 Task: Create a section Continuous Delivery Sprint and in the section, add a milestone Compliance Management in the project AgileNimbus
Action: Mouse moved to (378, 458)
Screenshot: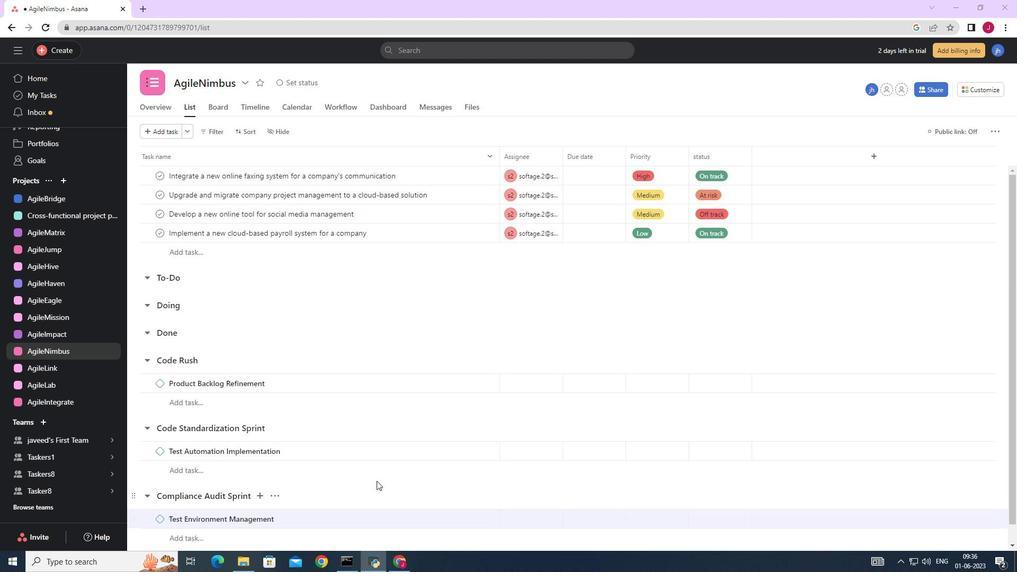 
Action: Mouse scrolled (378, 458) with delta (0, 0)
Screenshot: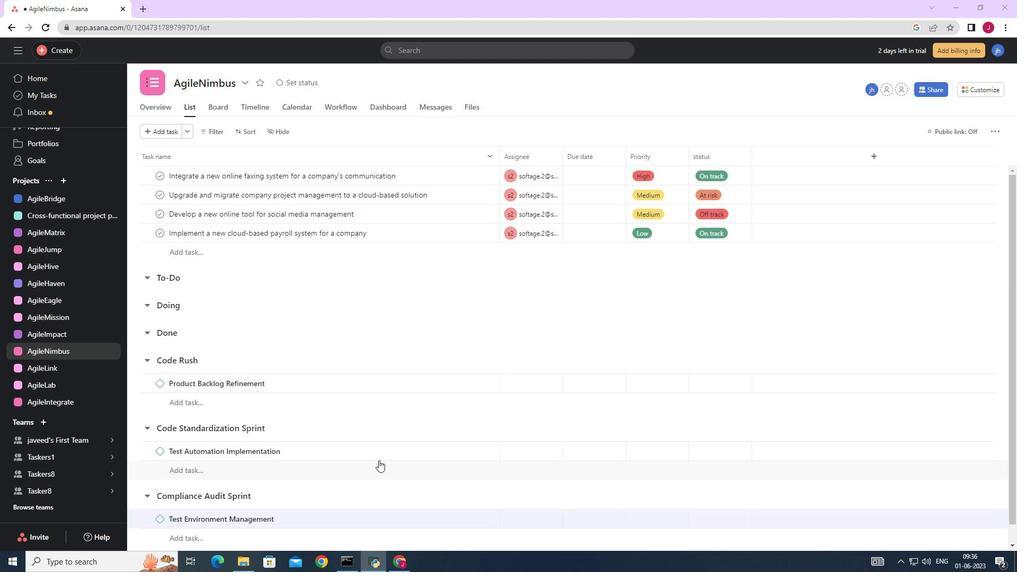 
Action: Mouse scrolled (378, 458) with delta (0, 0)
Screenshot: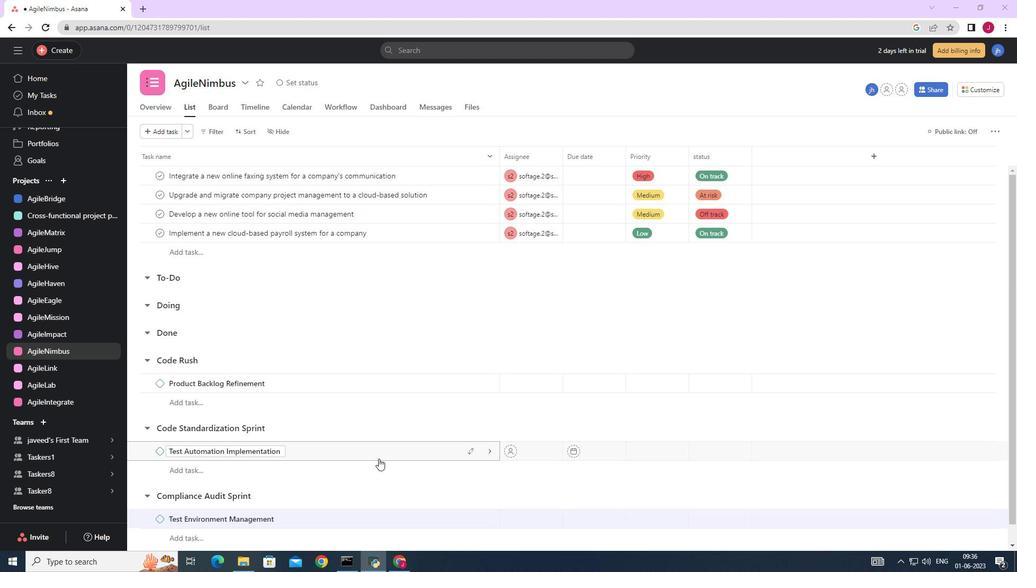 
Action: Mouse scrolled (378, 458) with delta (0, 0)
Screenshot: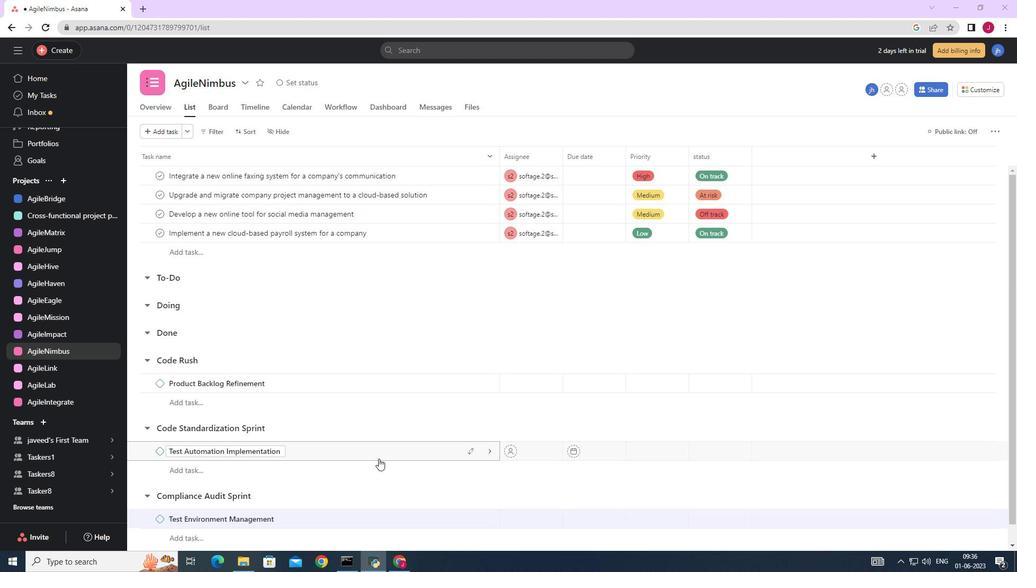 
Action: Mouse moved to (326, 469)
Screenshot: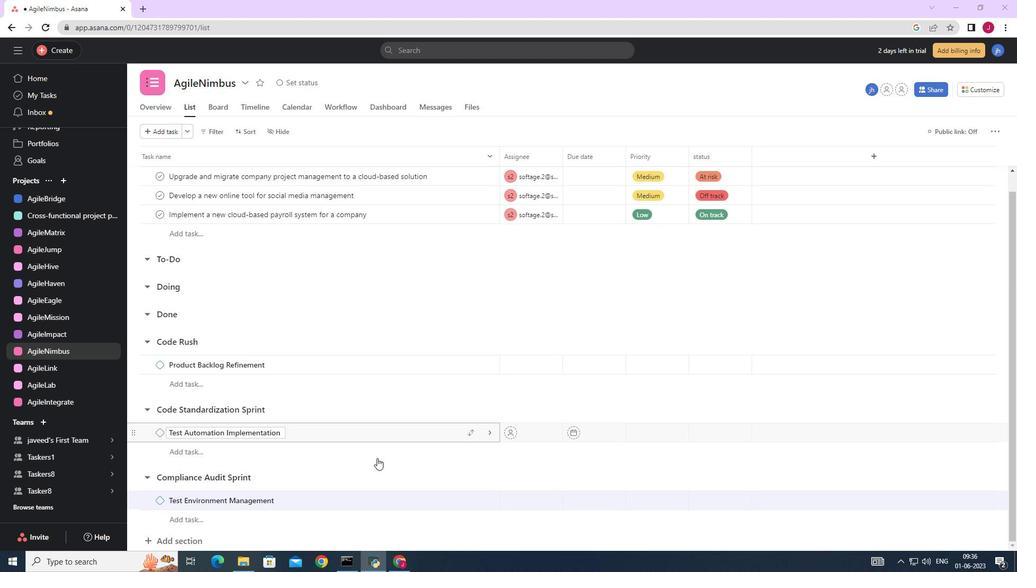 
Action: Mouse scrolled (326, 468) with delta (0, 0)
Screenshot: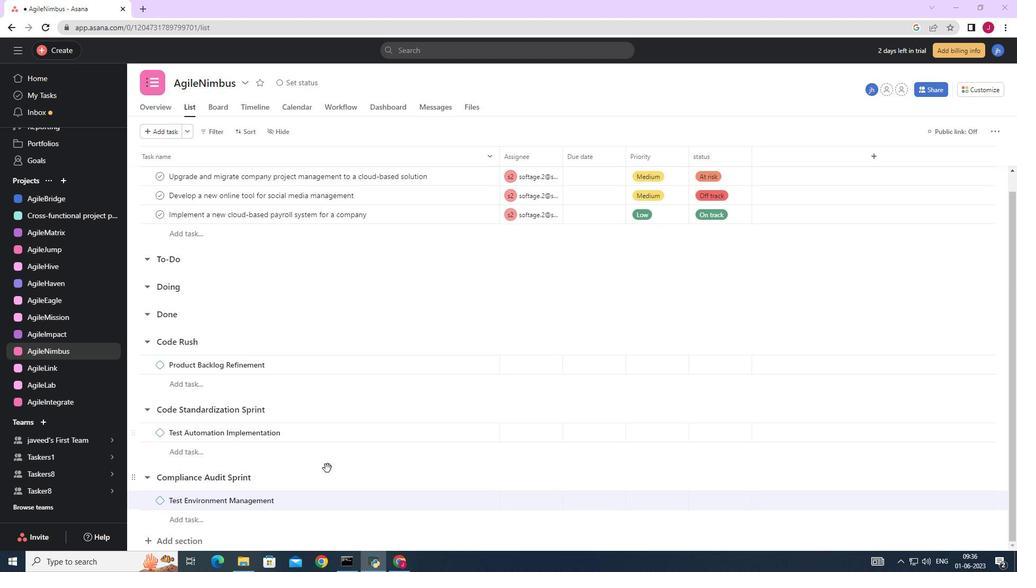 
Action: Mouse scrolled (326, 468) with delta (0, 0)
Screenshot: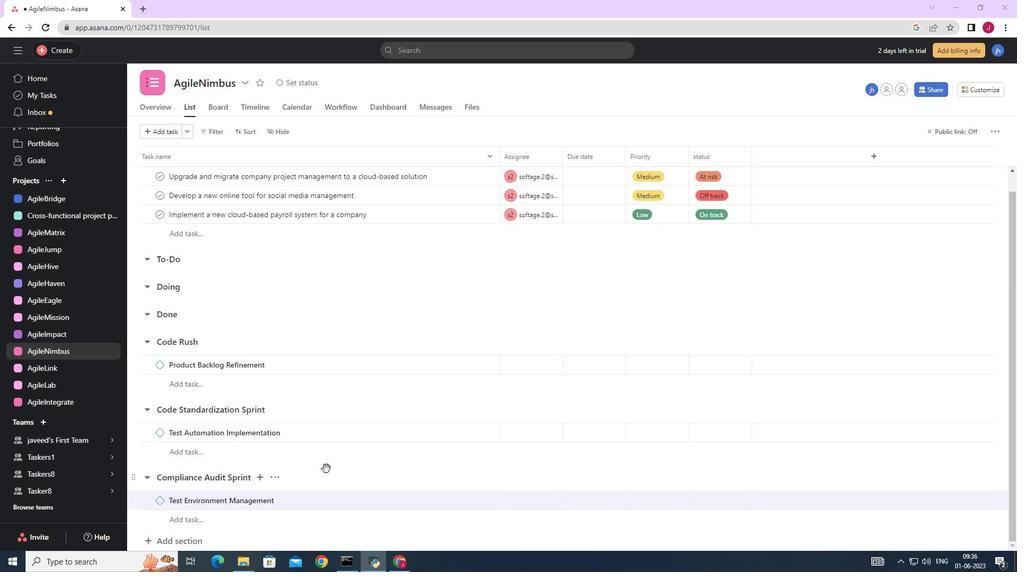 
Action: Mouse scrolled (326, 468) with delta (0, 0)
Screenshot: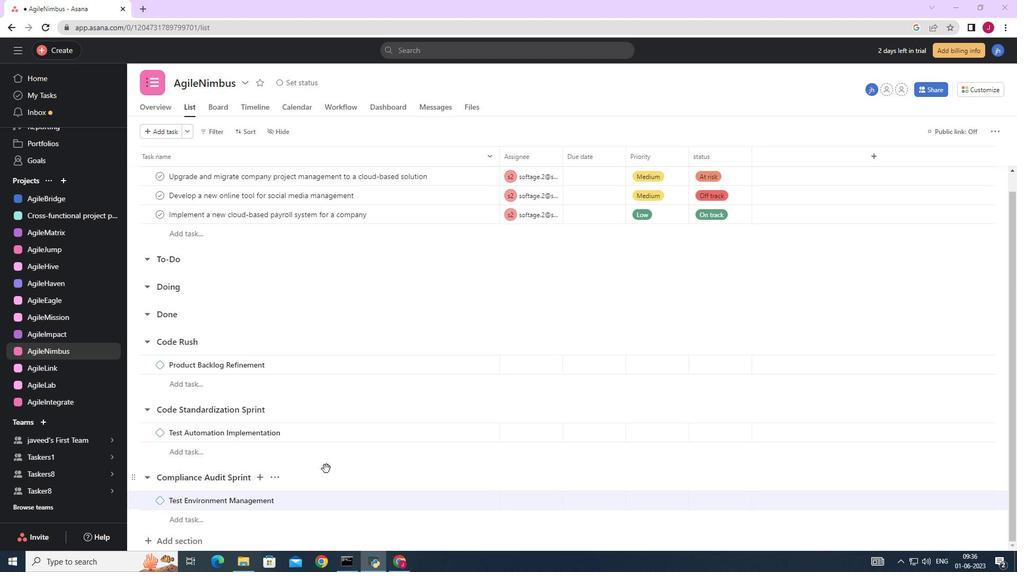 
Action: Mouse scrolled (326, 468) with delta (0, 0)
Screenshot: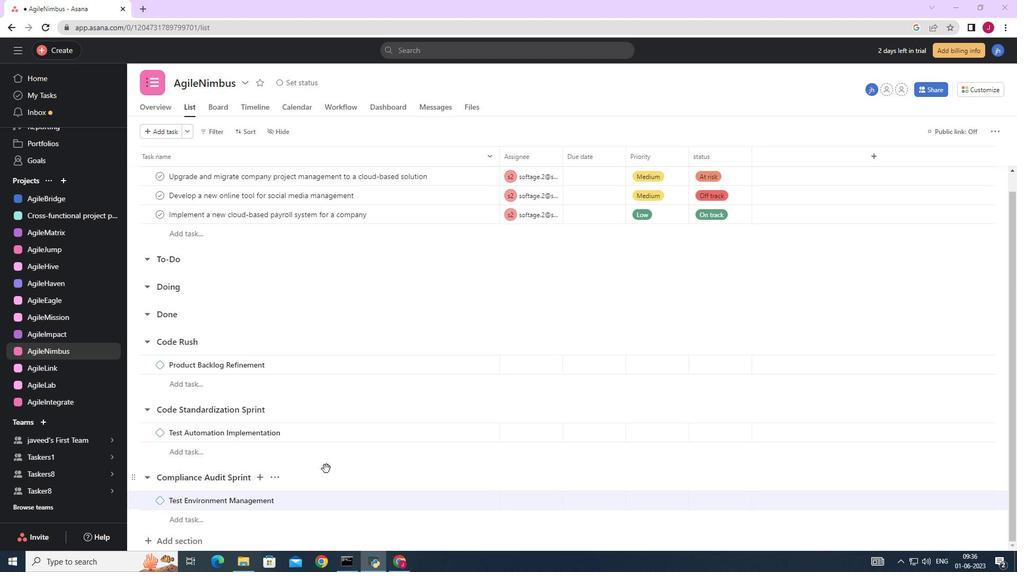 
Action: Mouse scrolled (326, 468) with delta (0, 0)
Screenshot: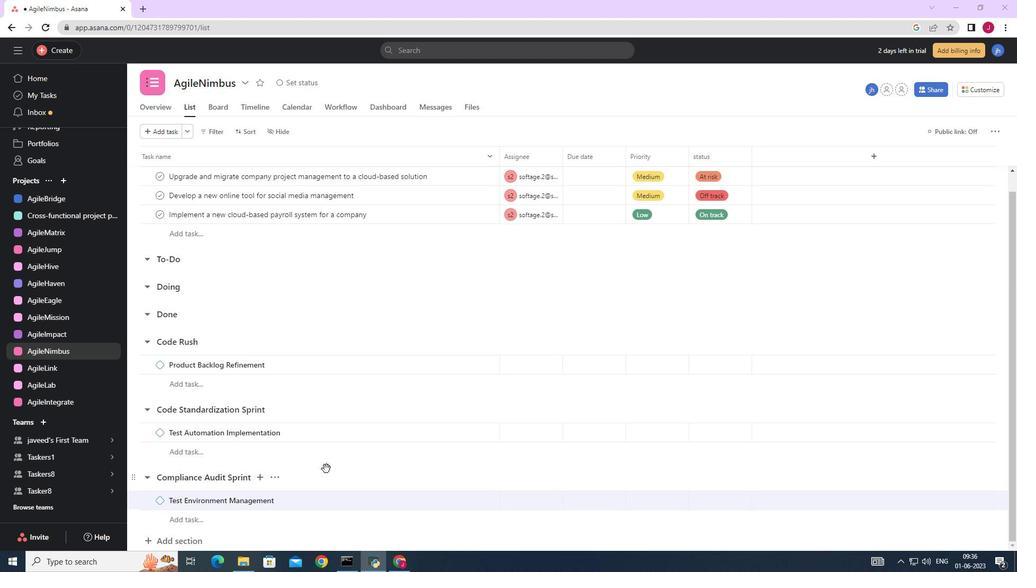 
Action: Mouse moved to (181, 541)
Screenshot: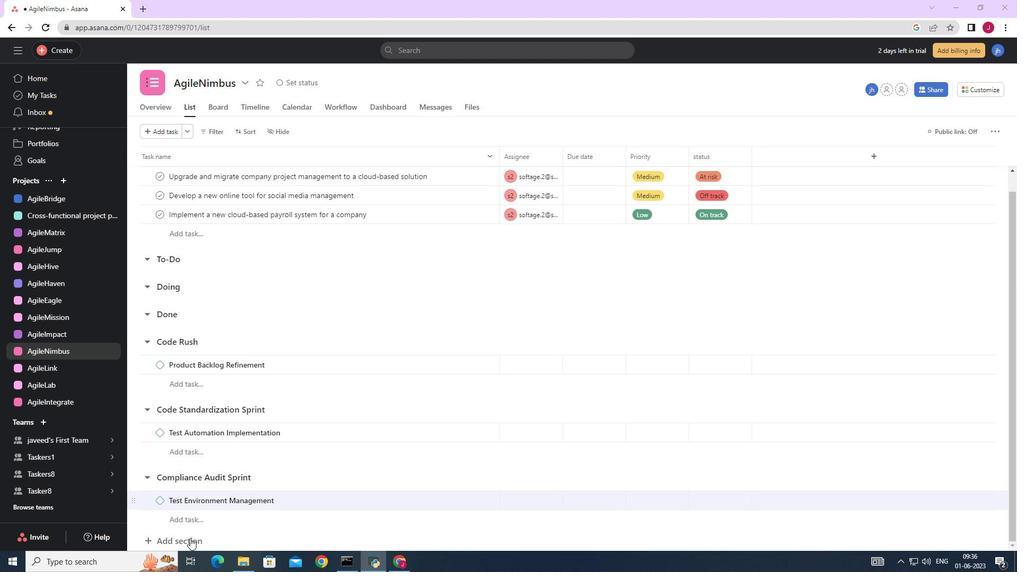 
Action: Mouse pressed left at (181, 541)
Screenshot: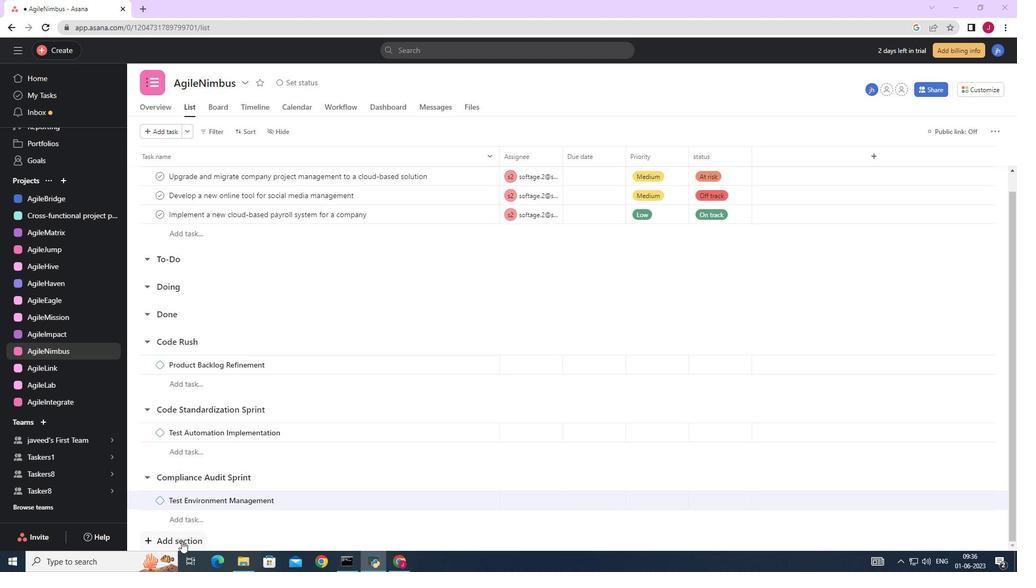 
Action: Mouse moved to (204, 522)
Screenshot: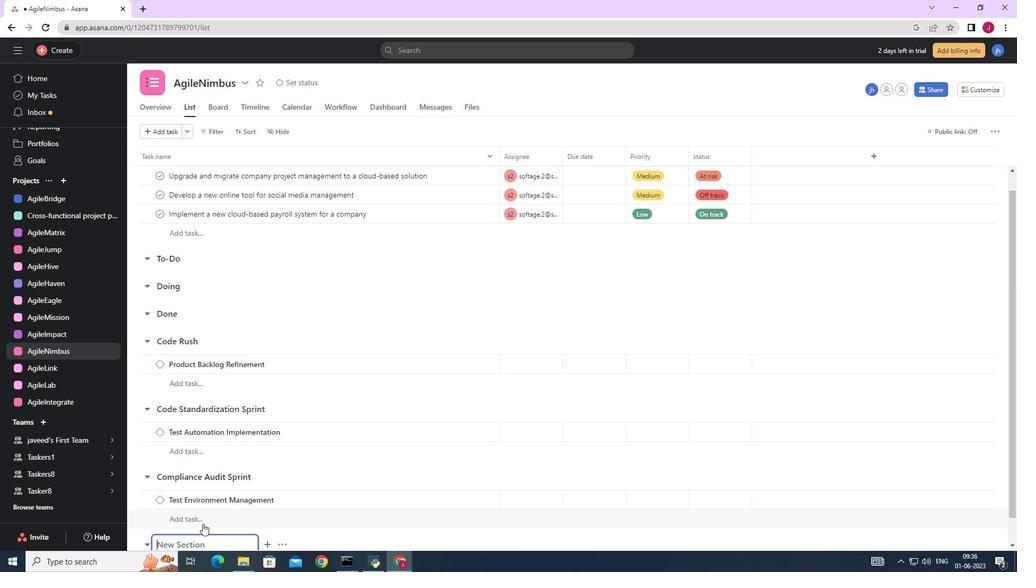 
Action: Mouse scrolled (204, 521) with delta (0, 0)
Screenshot: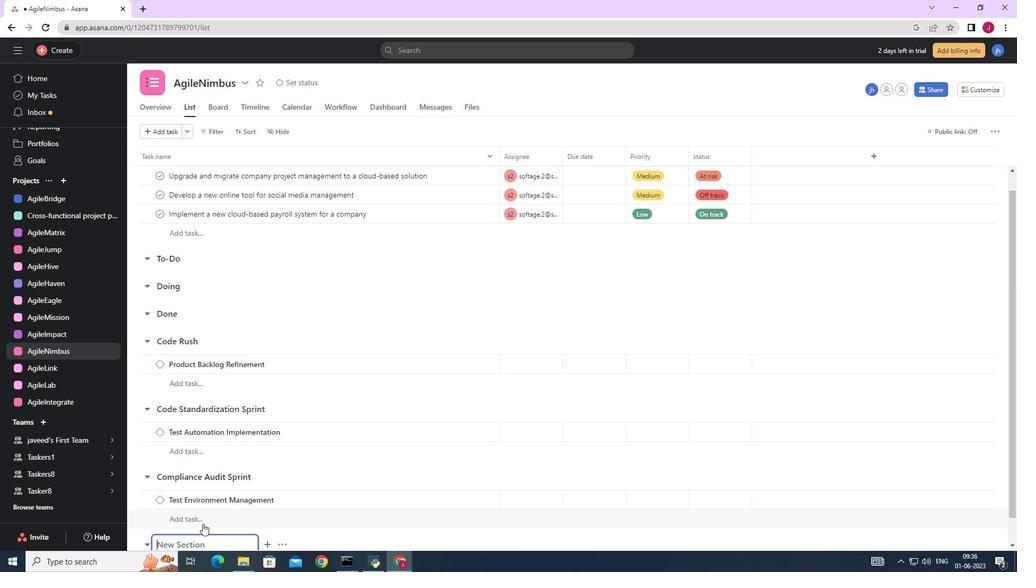 
Action: Mouse scrolled (204, 521) with delta (0, 0)
Screenshot: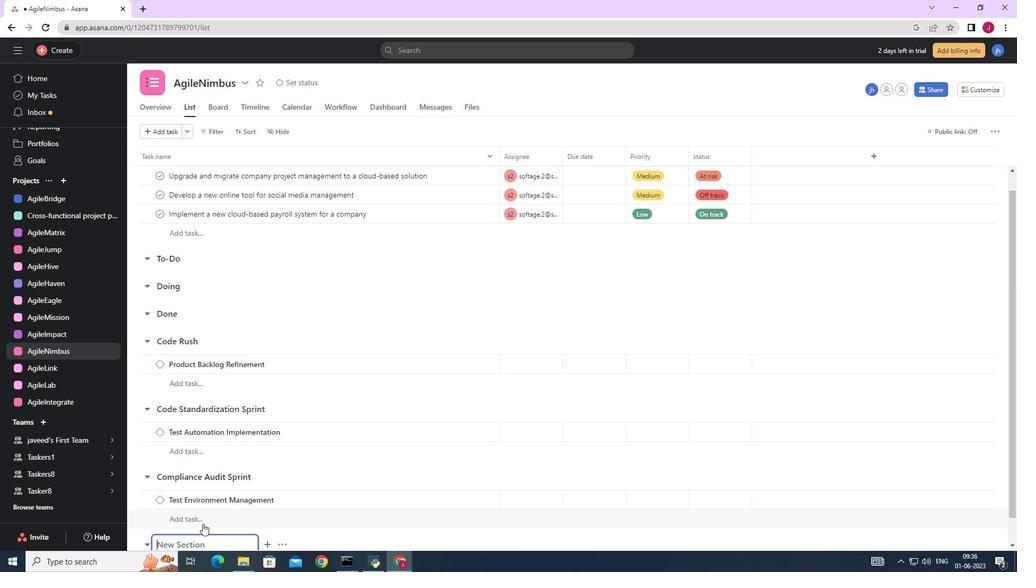 
Action: Mouse scrolled (204, 521) with delta (0, 0)
Screenshot: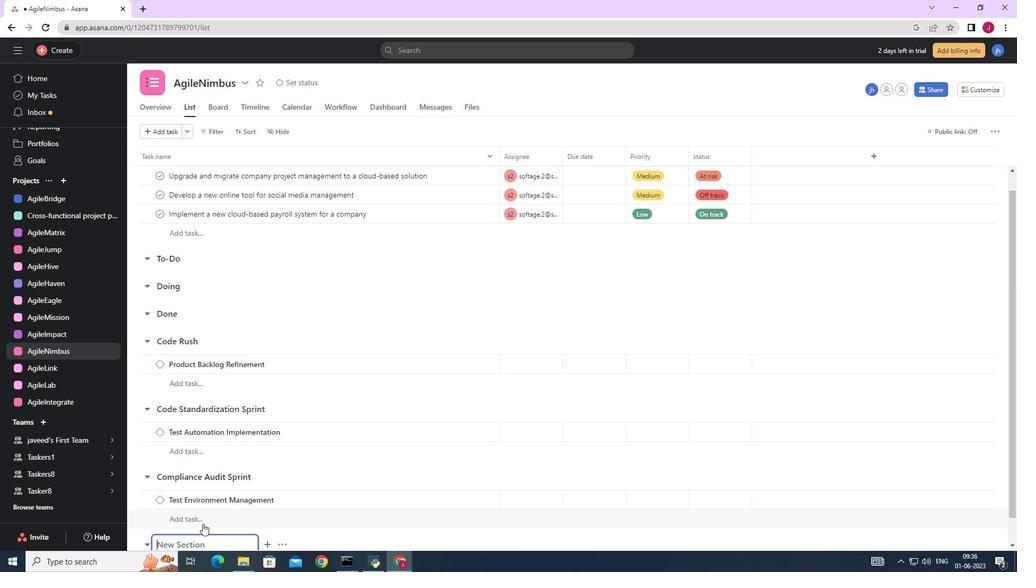 
Action: Mouse scrolled (204, 521) with delta (0, 0)
Screenshot: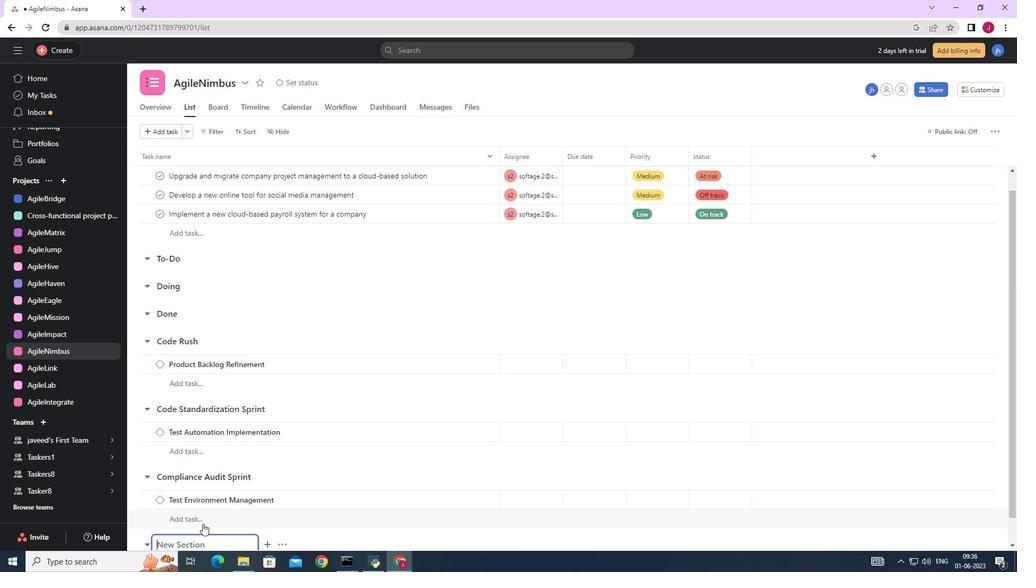 
Action: Mouse scrolled (204, 521) with delta (0, 0)
Screenshot: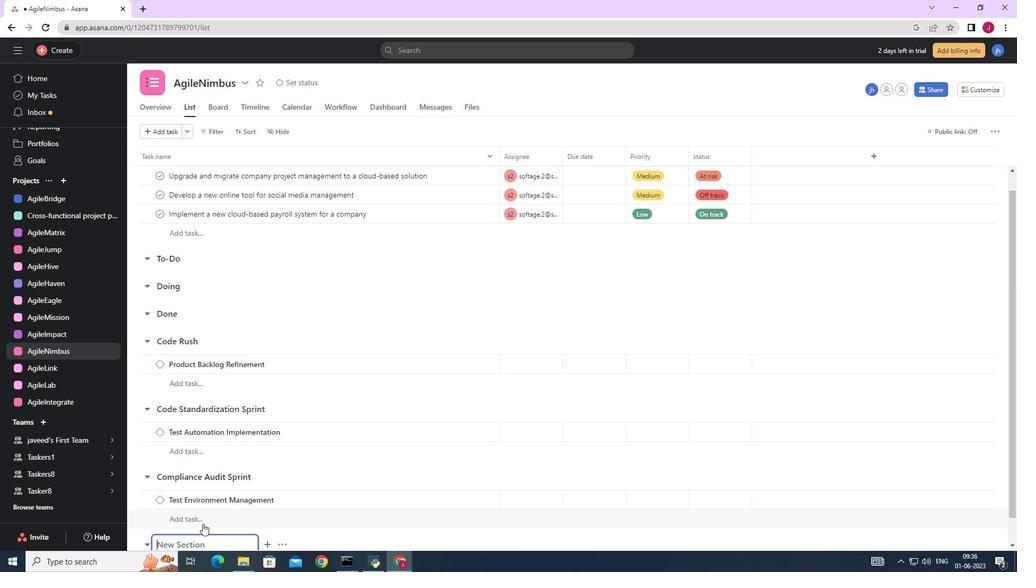 
Action: Mouse moved to (205, 520)
Screenshot: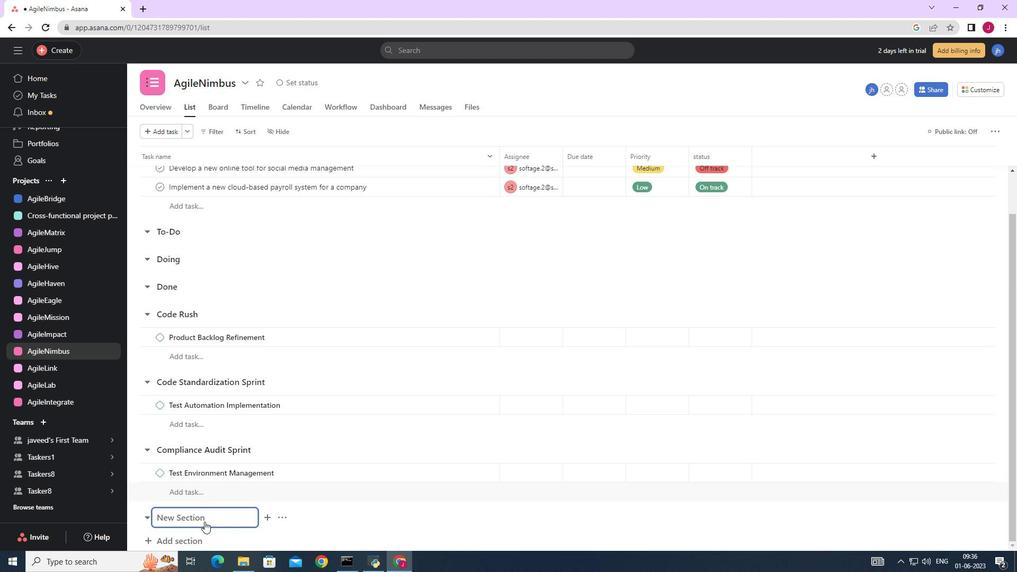 
Action: Key pressed <Key.caps_lock>C<Key.caps_lock>ontinuous<Key.space><Key.caps_lock>D<Key.caps_lock>elivery<Key.space><Key.caps_lock>S<Key.caps_lock>print<Key.enter>
Screenshot: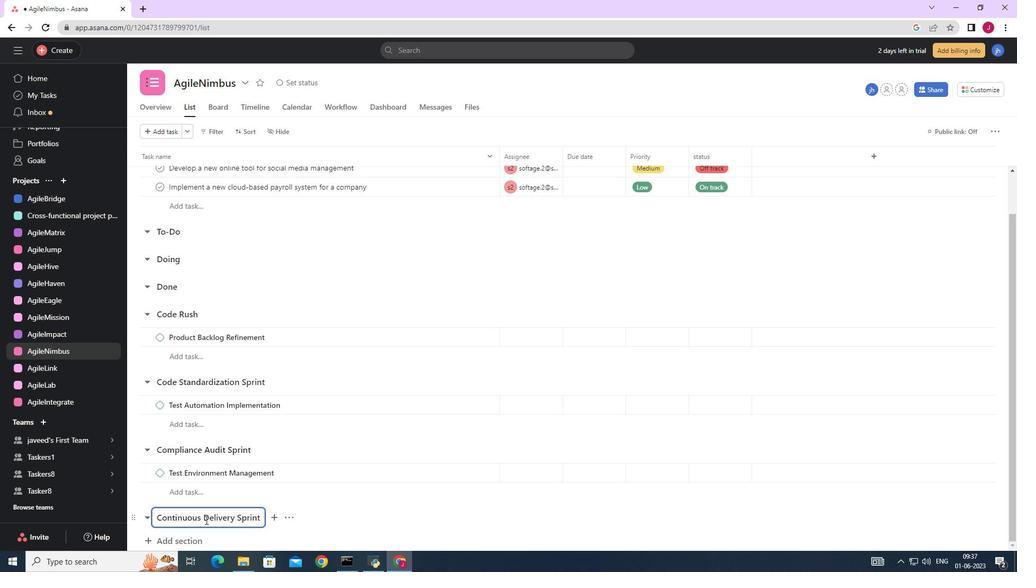 
Action: Mouse moved to (219, 513)
Screenshot: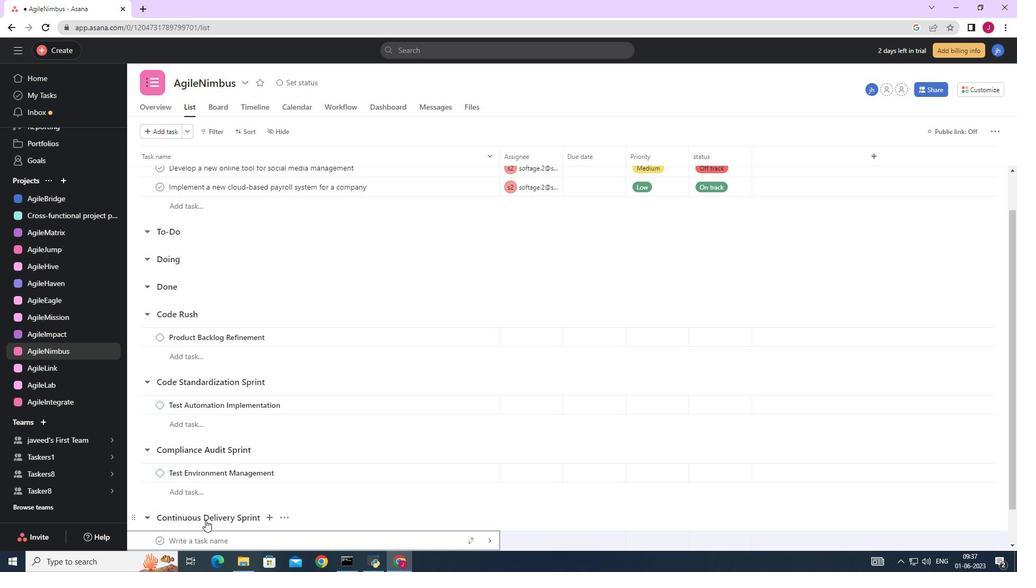 
Action: Mouse scrolled (219, 513) with delta (0, 0)
Screenshot: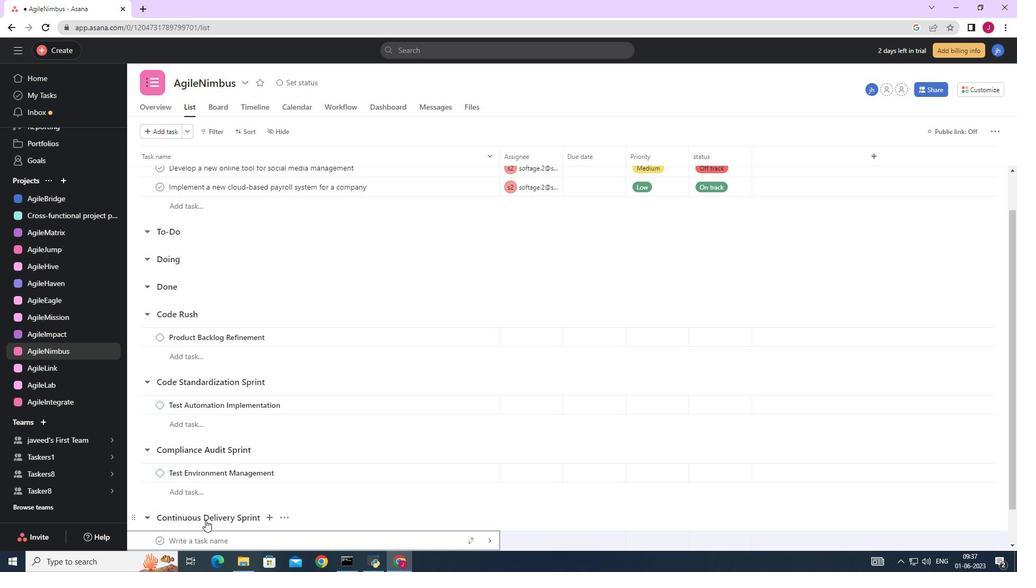 
Action: Mouse scrolled (219, 513) with delta (0, 0)
Screenshot: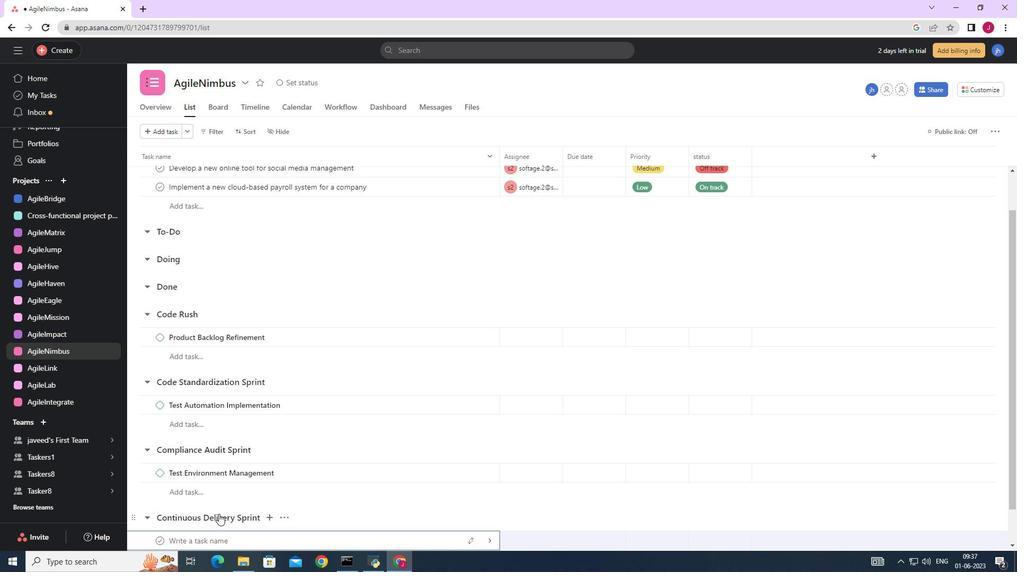
Action: Mouse scrolled (219, 513) with delta (0, 0)
Screenshot: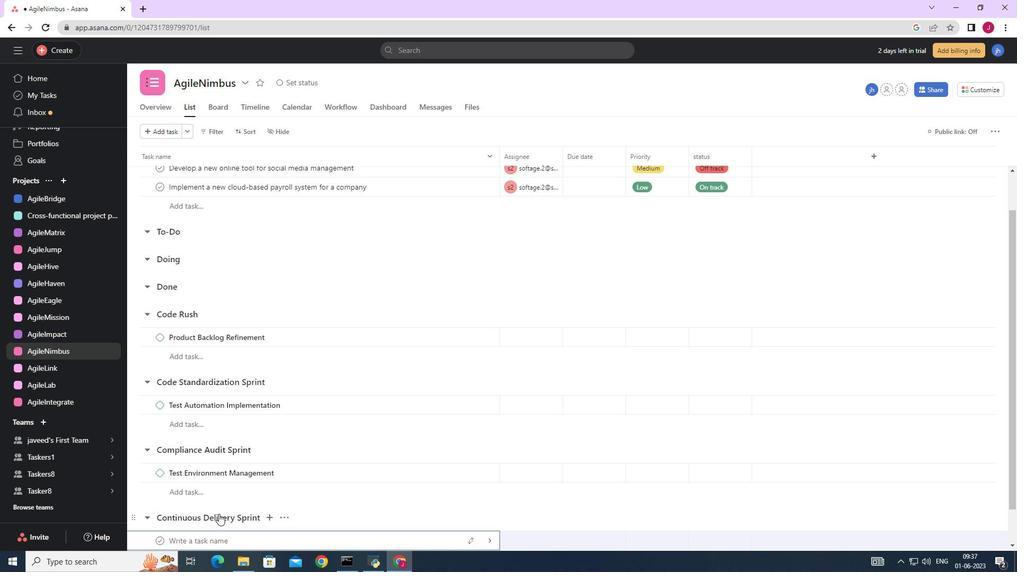 
Action: Mouse scrolled (219, 513) with delta (0, 0)
Screenshot: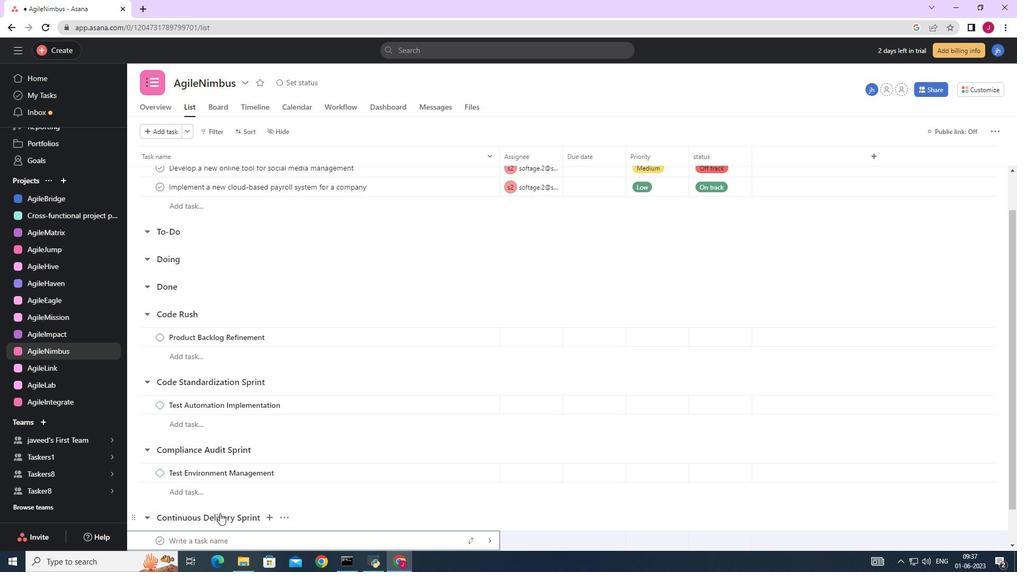 
Action: Mouse moved to (228, 504)
Screenshot: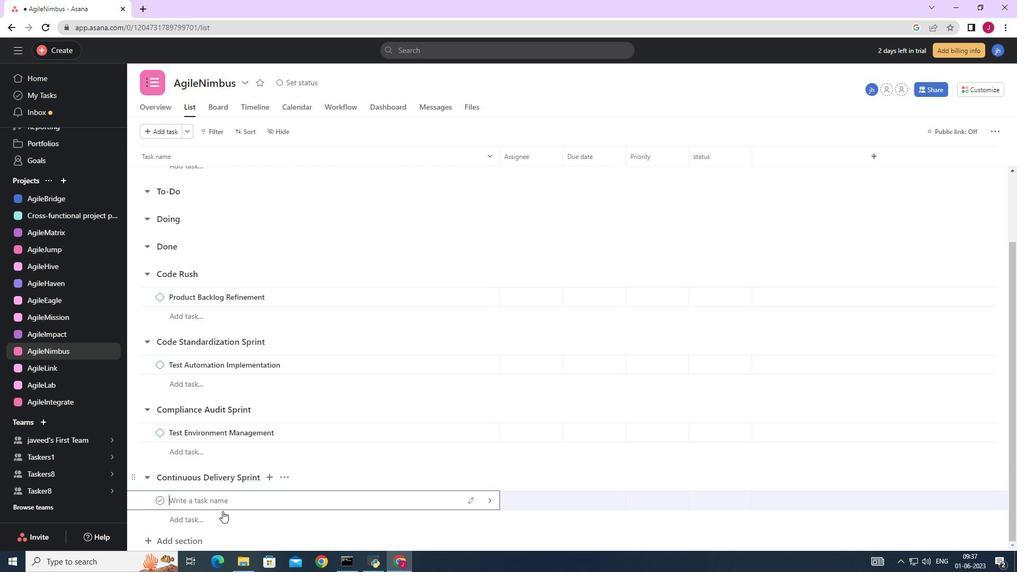 
Action: Key pressed <Key.caps_lock>C<Key.caps_lock>ompl<Key.backspace>il<Key.backspace><Key.backspace>liance<Key.space><Key.caps_lock>M<Key.caps_lock>anagement<Key.space>
Screenshot: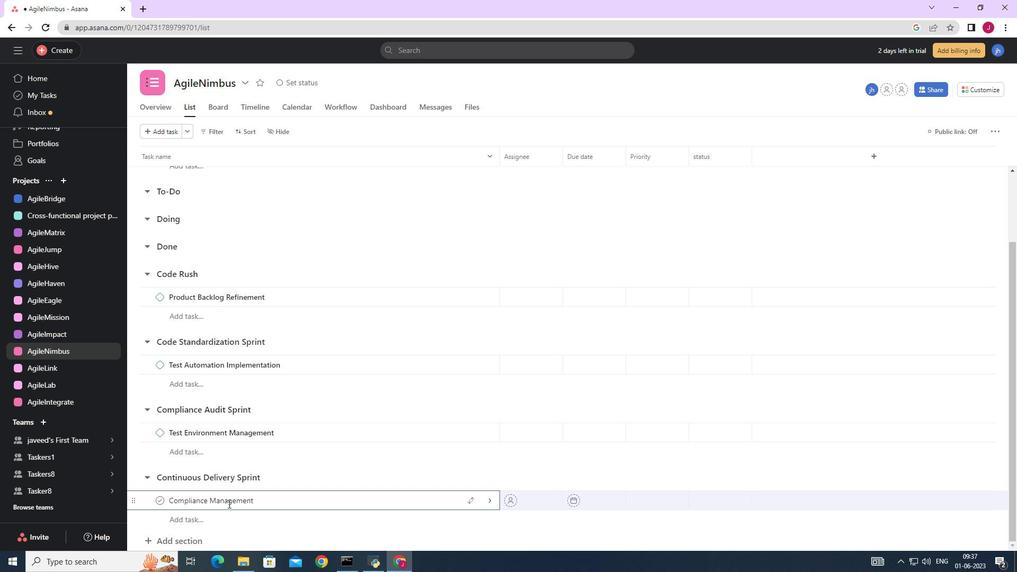 
Action: Mouse moved to (208, 499)
Screenshot: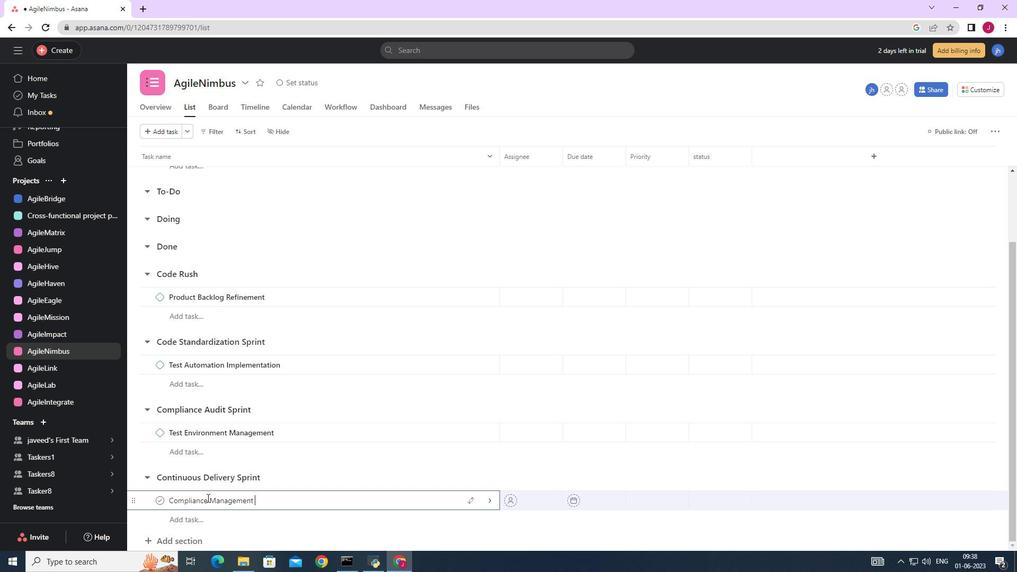 
Action: Mouse pressed left at (208, 499)
Screenshot: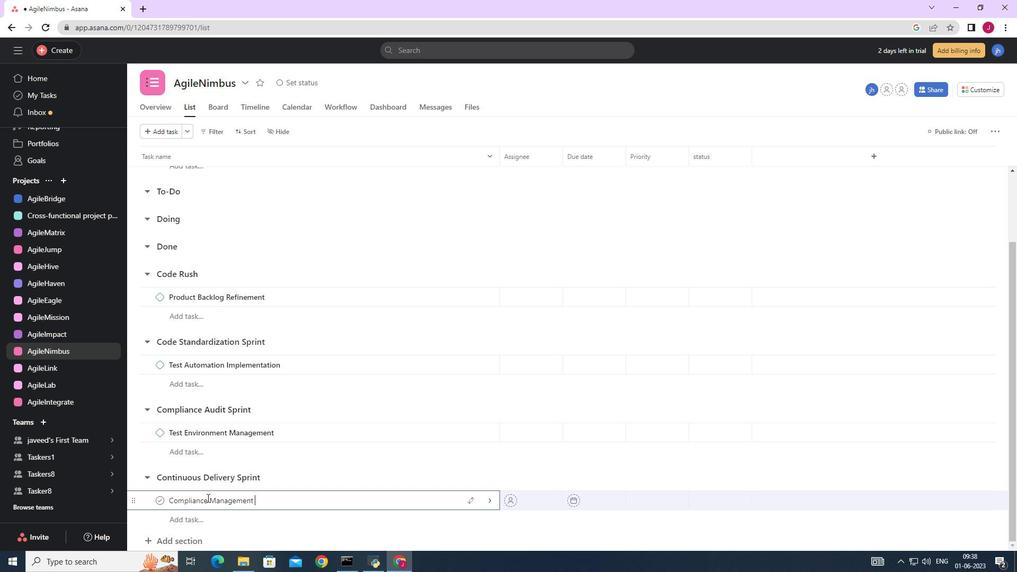 
Action: Mouse moved to (210, 501)
Screenshot: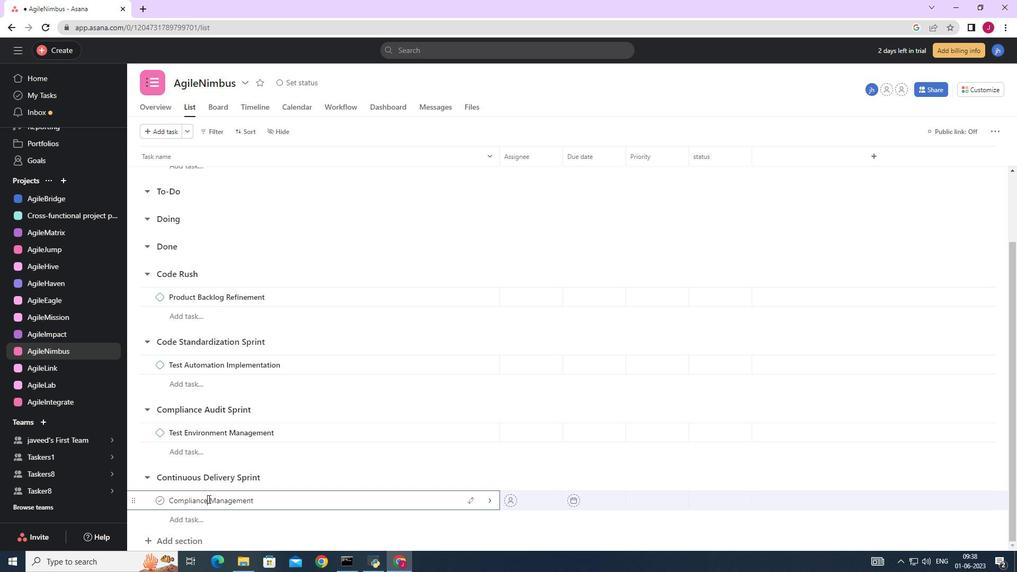 
Action: Key pressed <Key.space><Key.caps_lock>D<Key.caps_lock>elivery<Key.space>
Screenshot: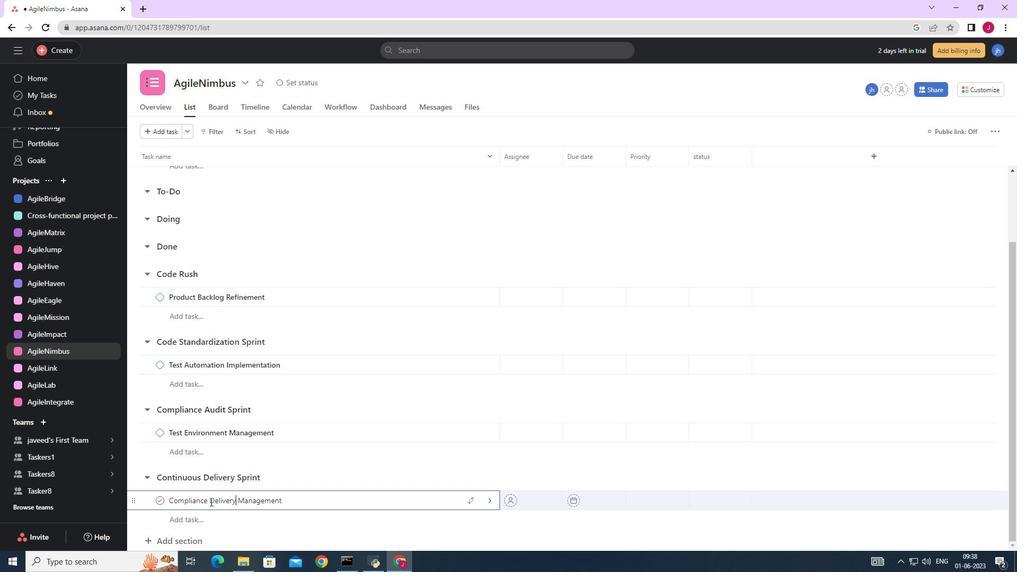
Action: Mouse moved to (311, 497)
Screenshot: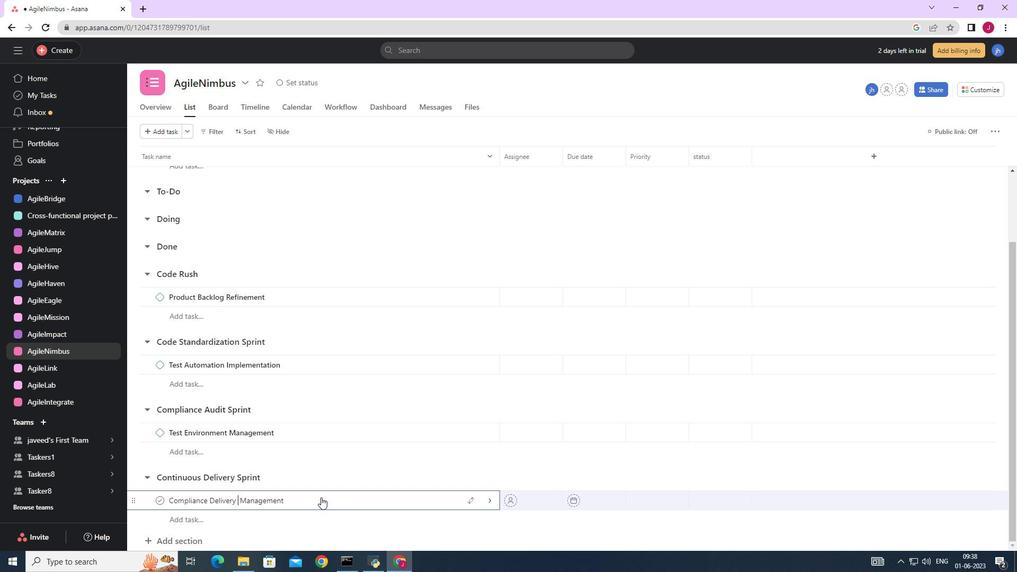 
Action: Mouse pressed left at (311, 497)
Screenshot: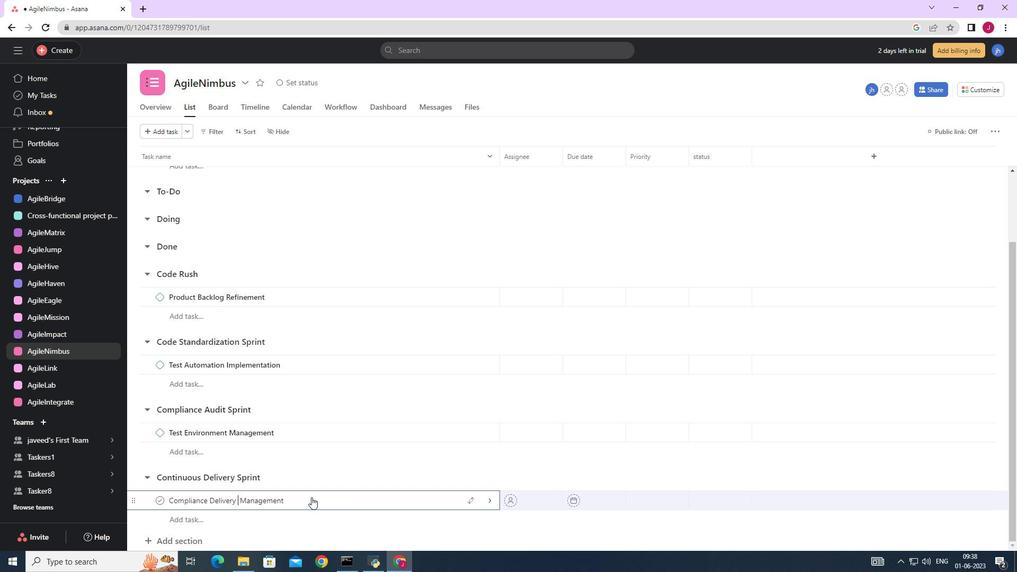 
Action: Mouse moved to (234, 502)
Screenshot: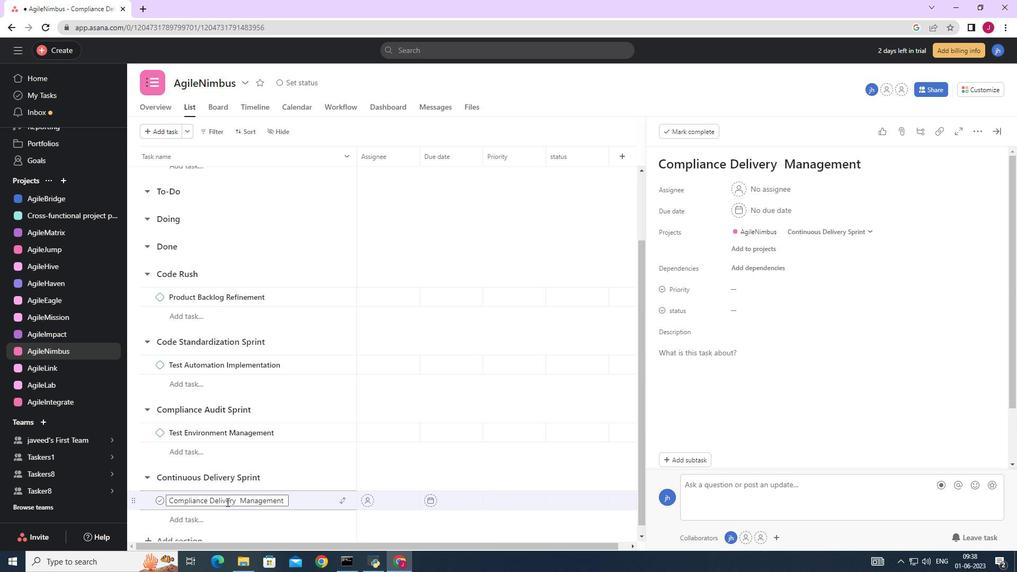 
Action: Mouse pressed left at (234, 502)
Screenshot: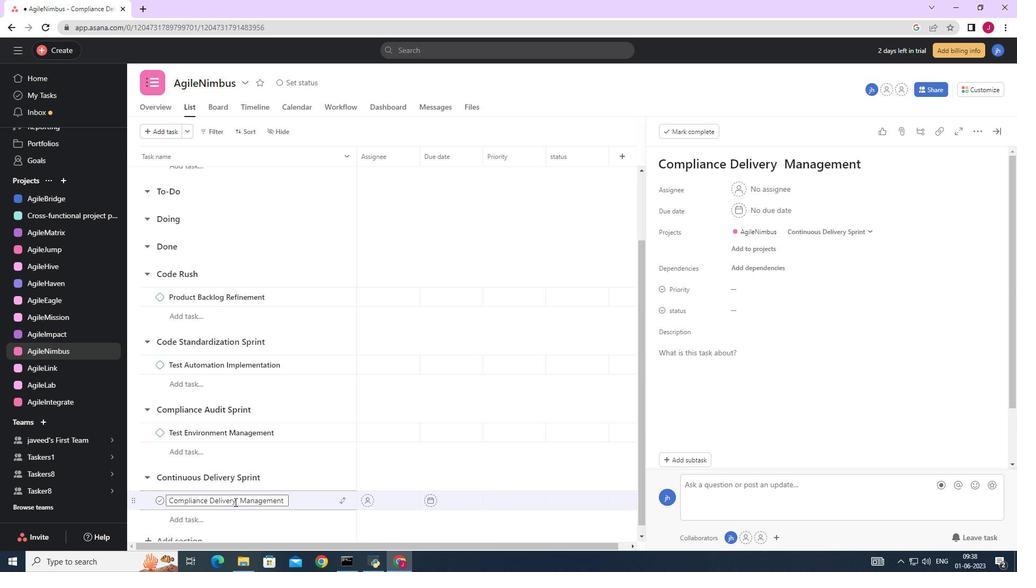 
Action: Key pressed <Key.backspace><Key.backspace><Key.backspace><Key.backspace><Key.backspace><Key.backspace><Key.backspace><Key.backspace>
Screenshot: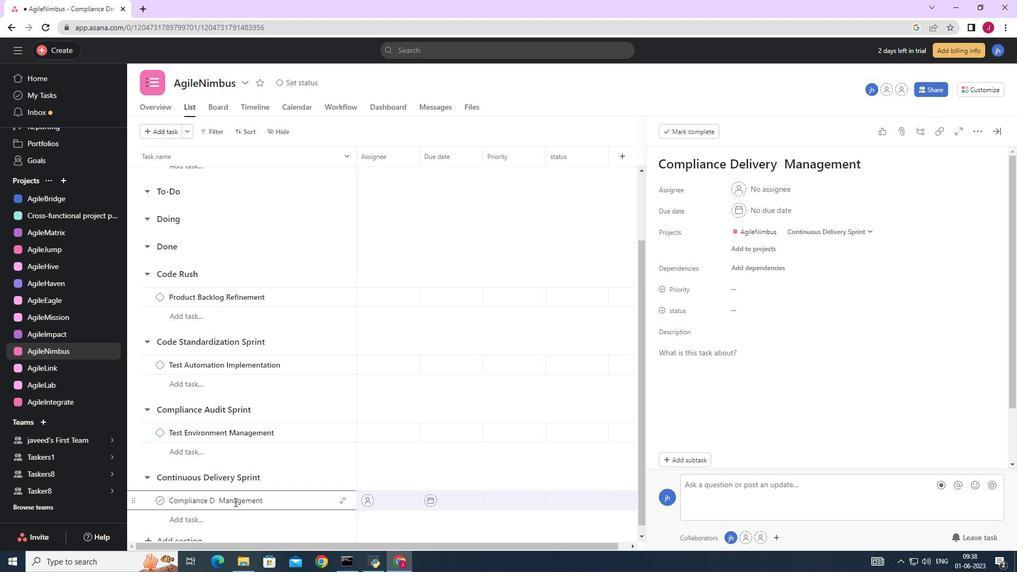 
Action: Mouse moved to (324, 502)
Screenshot: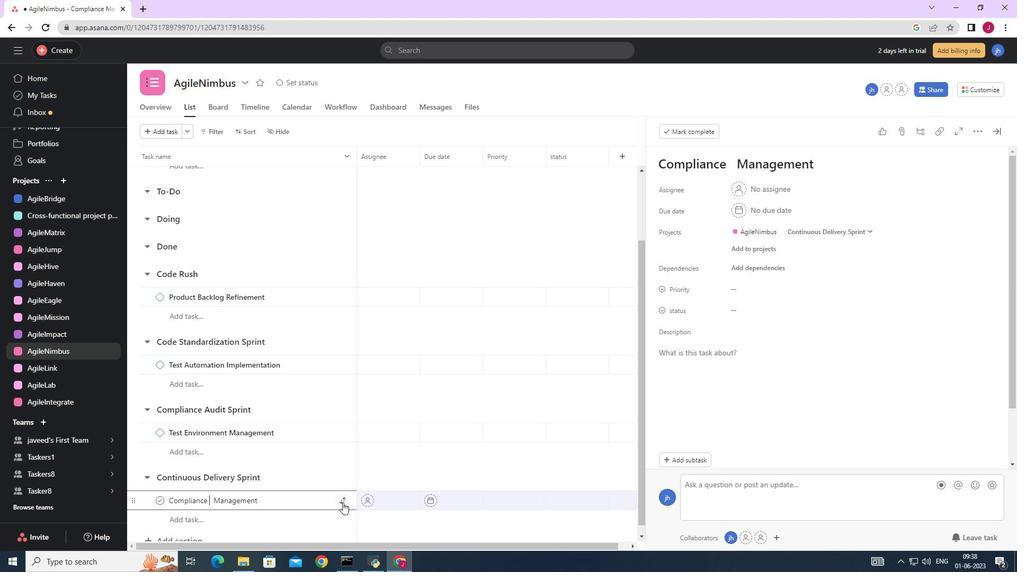 
Action: Mouse pressed left at (324, 502)
Screenshot: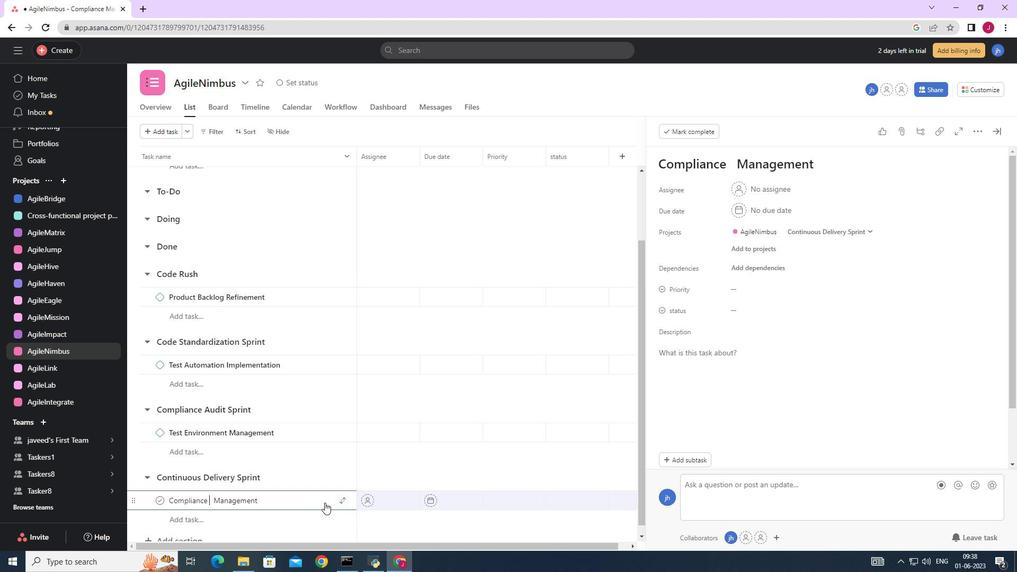 
Action: Mouse moved to (981, 130)
Screenshot: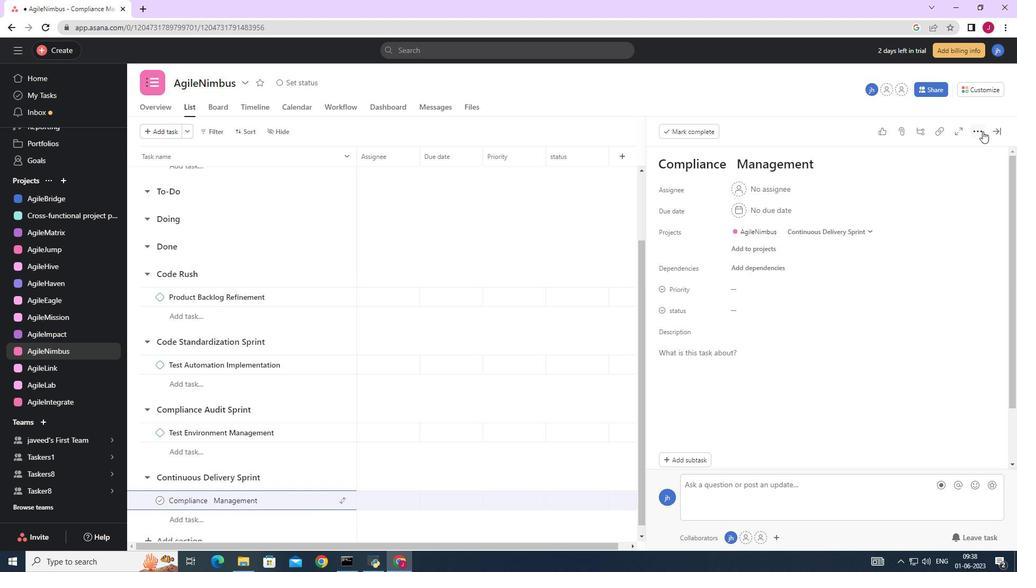 
Action: Mouse pressed left at (981, 130)
Screenshot: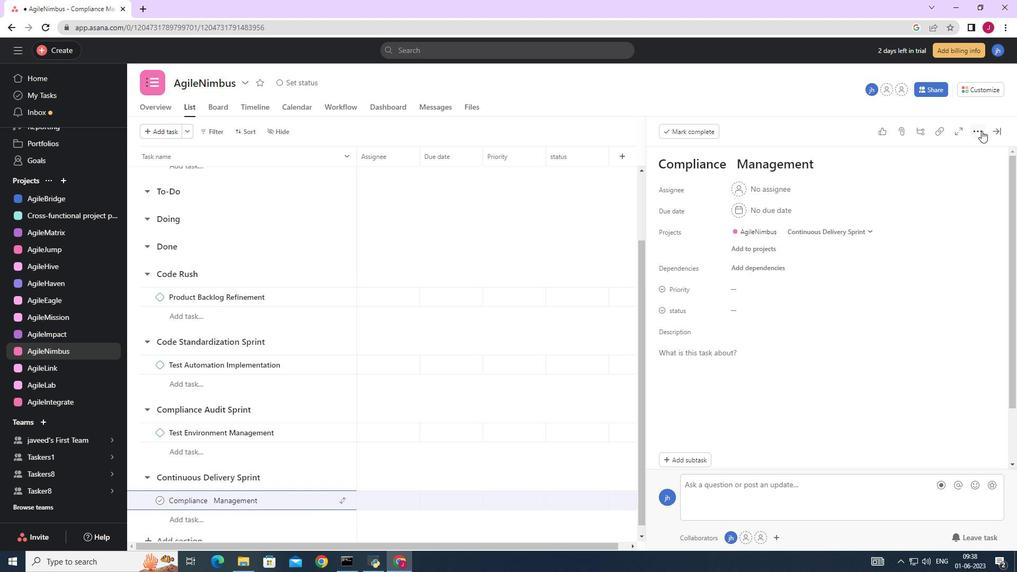 
Action: Mouse moved to (896, 170)
Screenshot: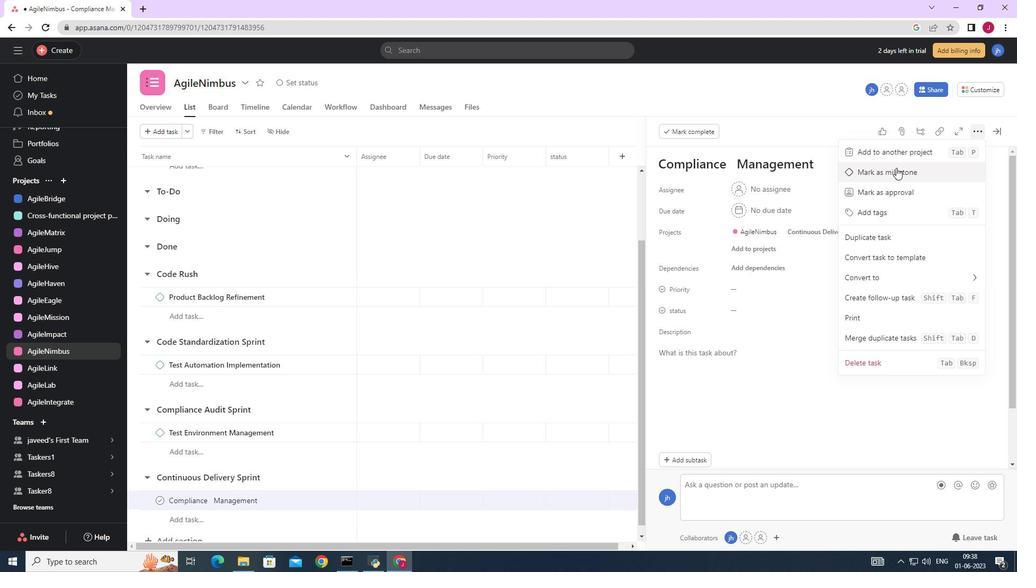 
Action: Mouse pressed left at (896, 170)
Screenshot: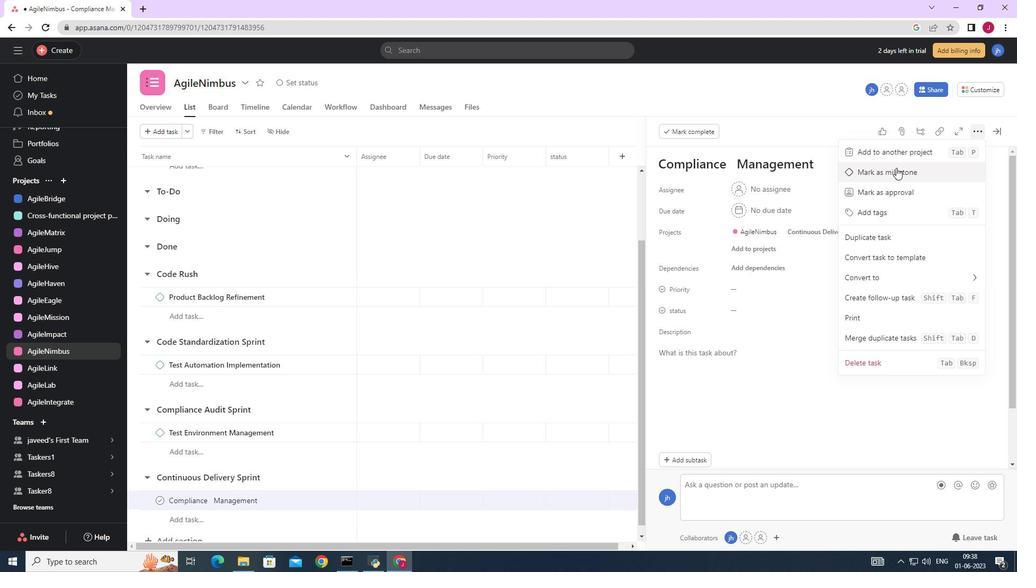 
Action: Mouse moved to (996, 133)
Screenshot: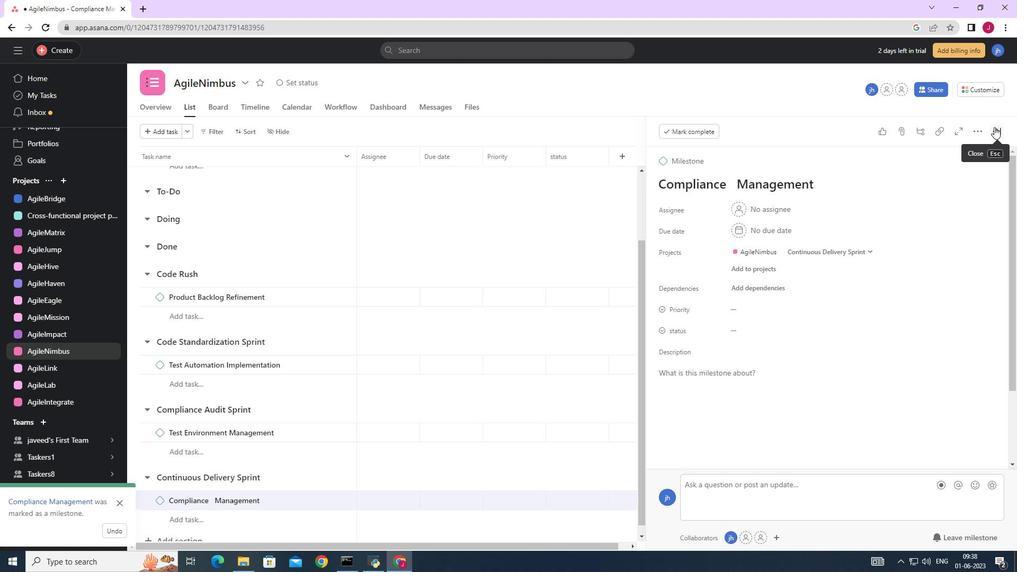
Action: Mouse pressed left at (996, 133)
Screenshot: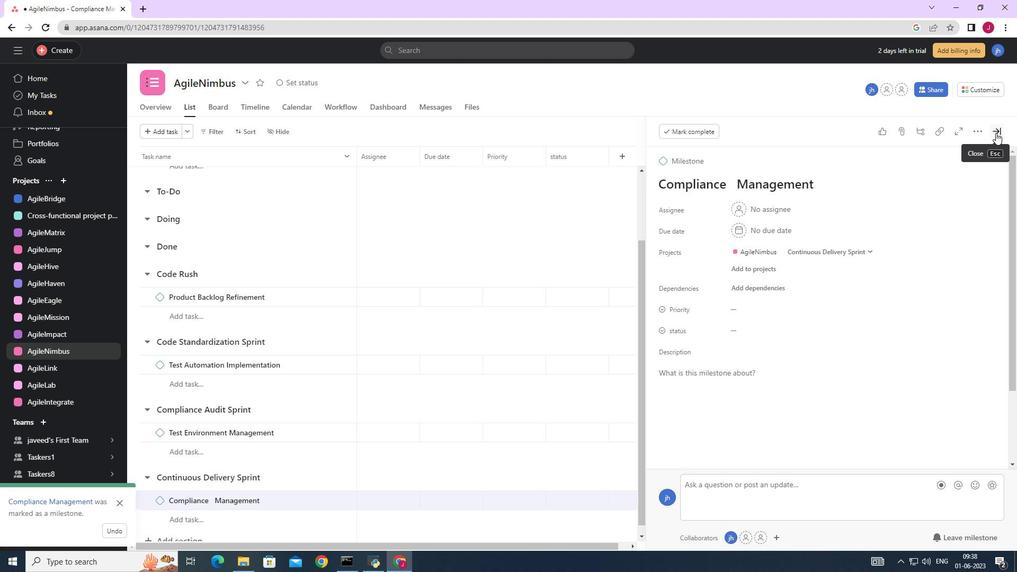 
Action: Mouse moved to (3, 370)
Screenshot: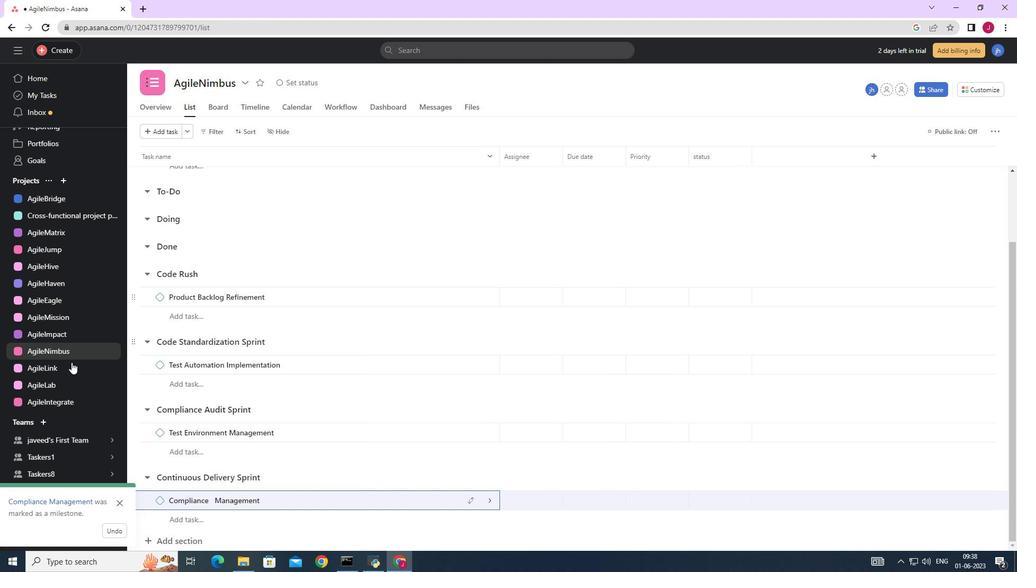 
